 Task: Look for products in the category "Fragrance" from Store Brand only.
Action: Mouse moved to (286, 131)
Screenshot: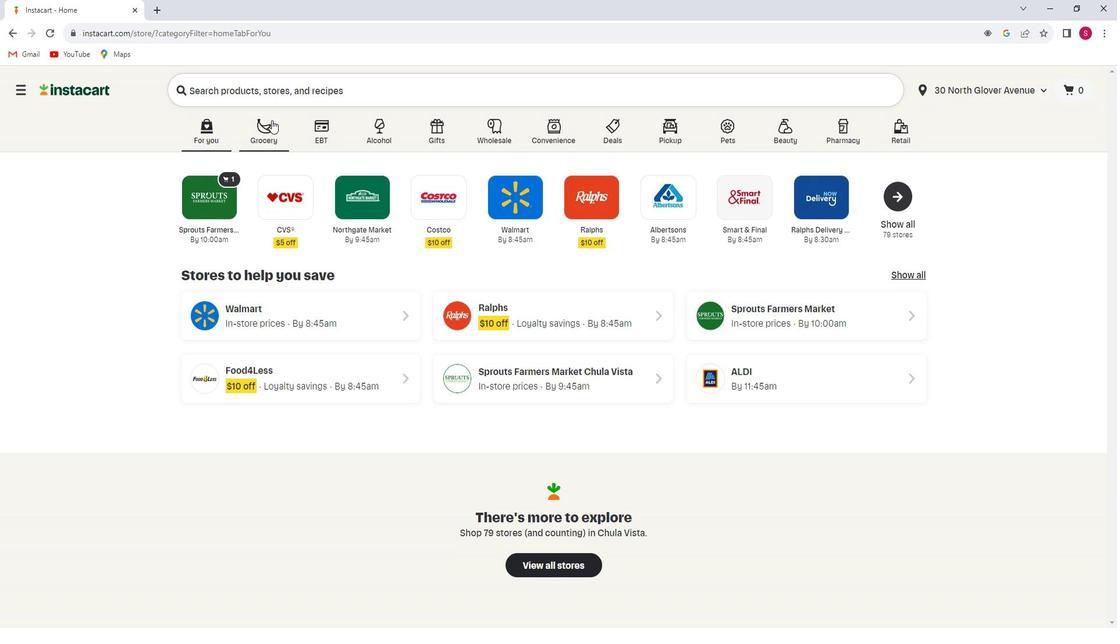 
Action: Mouse pressed left at (286, 131)
Screenshot: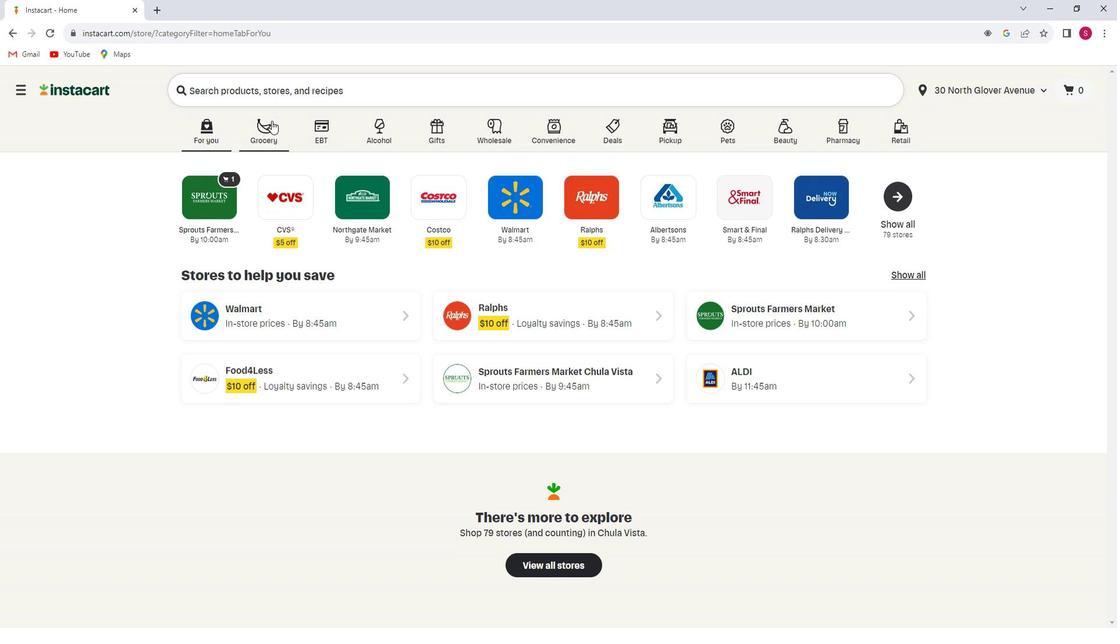 
Action: Mouse moved to (314, 350)
Screenshot: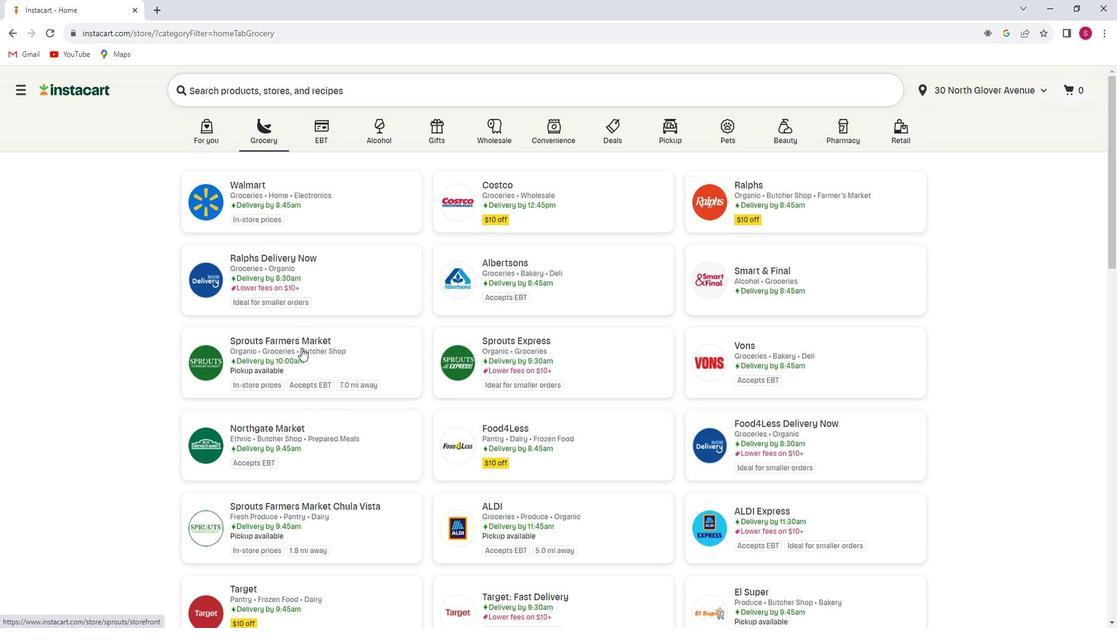 
Action: Mouse pressed left at (314, 350)
Screenshot: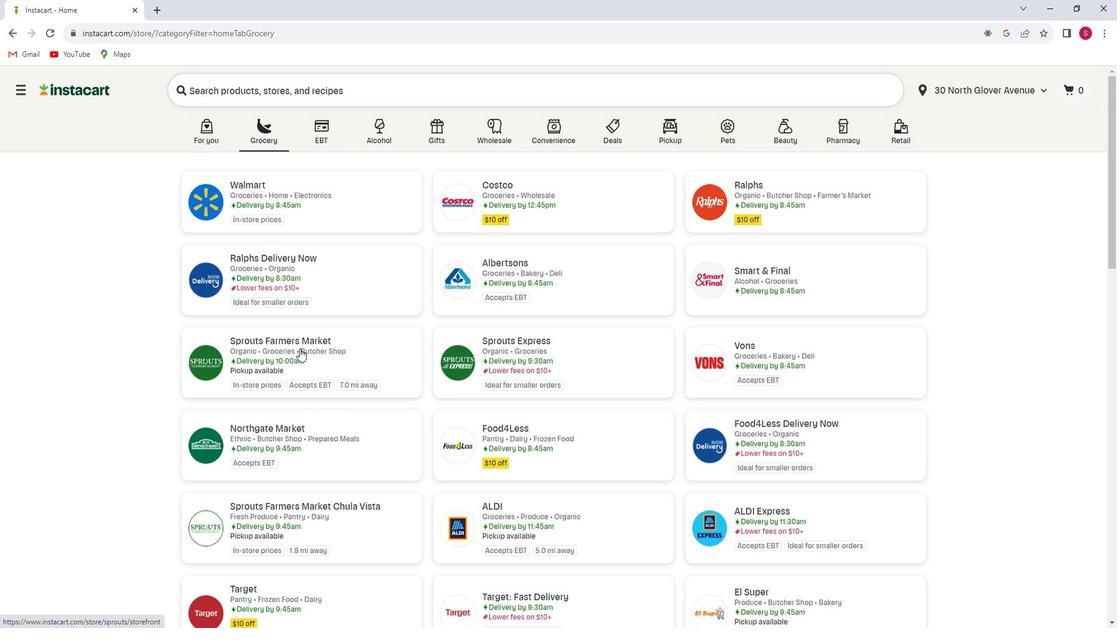 
Action: Mouse moved to (81, 390)
Screenshot: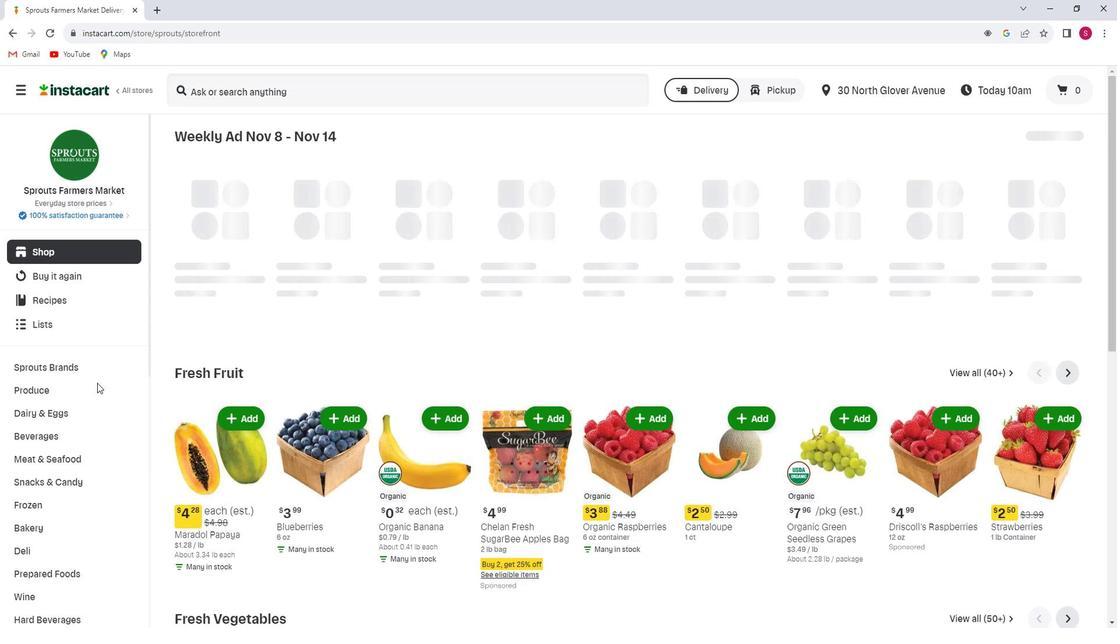 
Action: Mouse scrolled (81, 390) with delta (0, 0)
Screenshot: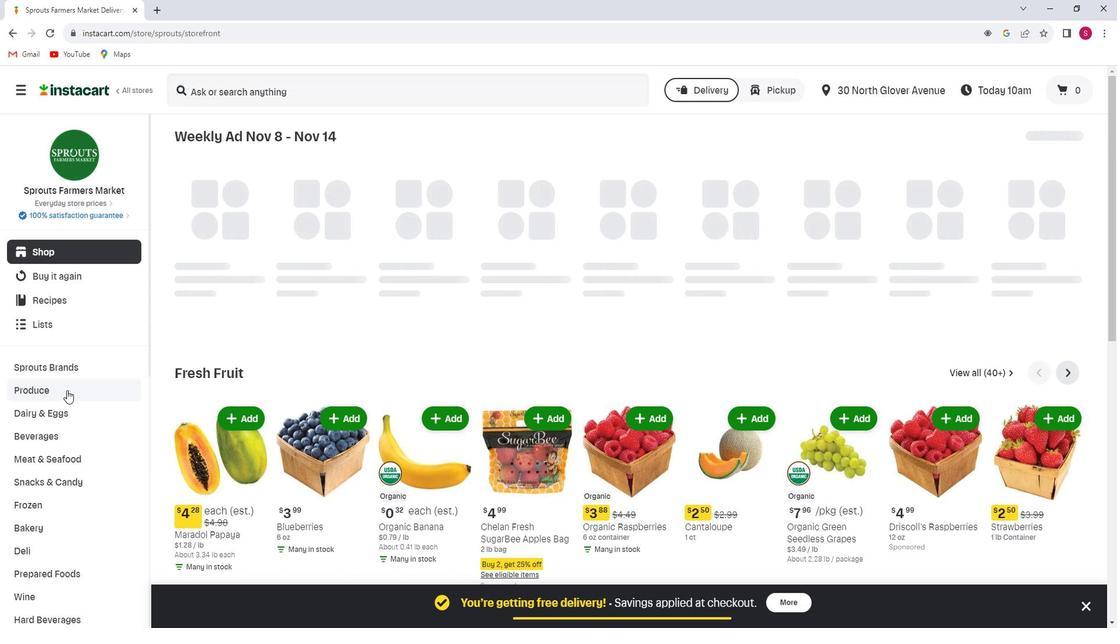 
Action: Mouse scrolled (81, 390) with delta (0, 0)
Screenshot: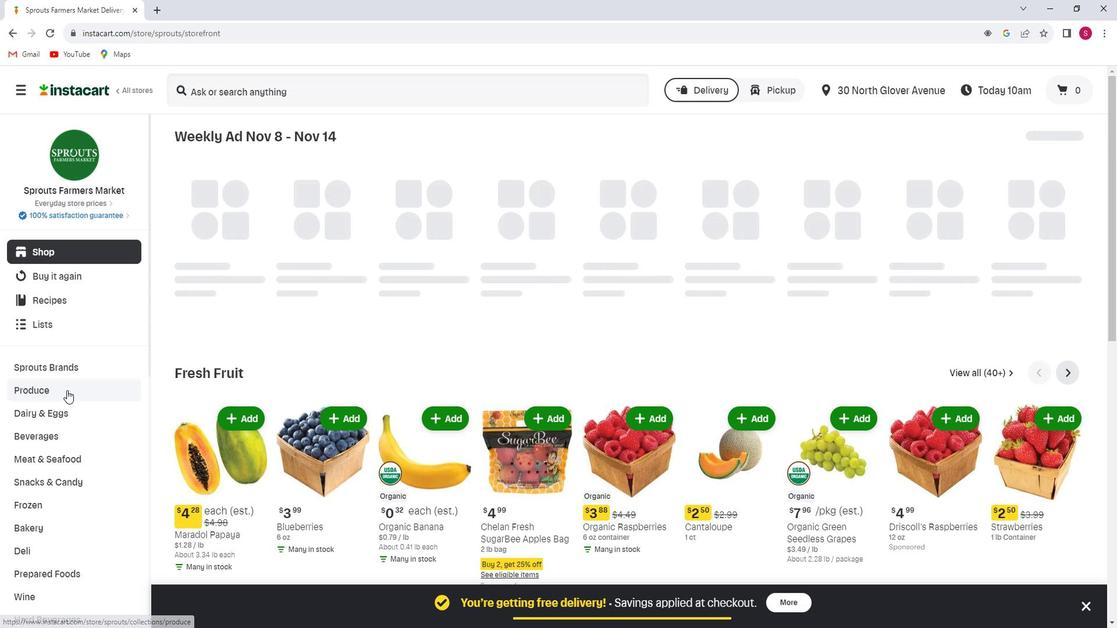 
Action: Mouse scrolled (81, 390) with delta (0, 0)
Screenshot: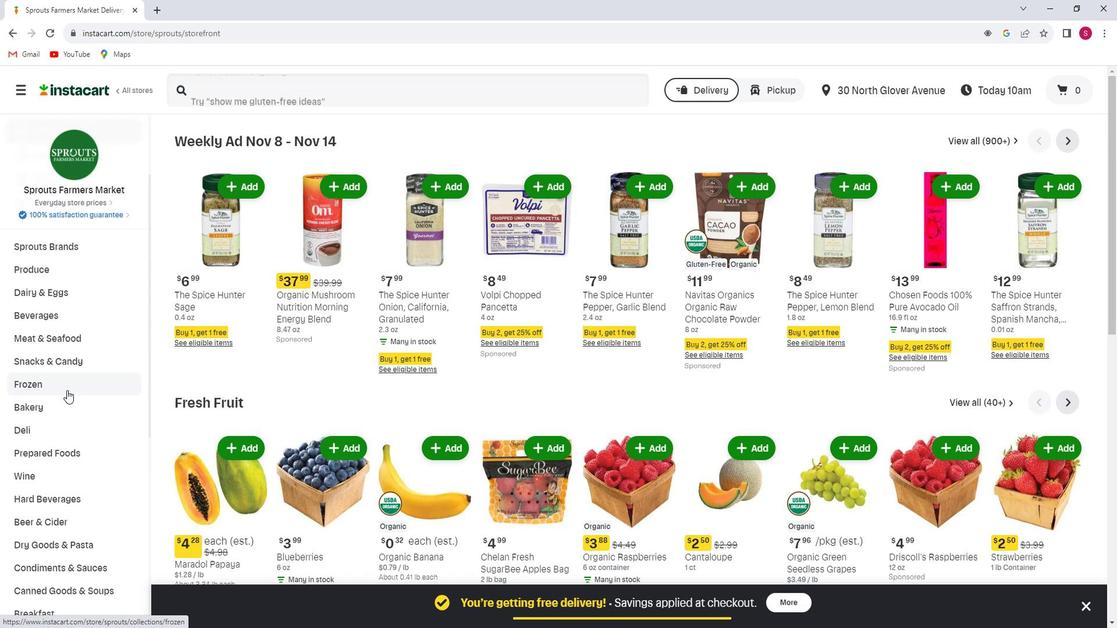 
Action: Mouse scrolled (81, 390) with delta (0, 0)
Screenshot: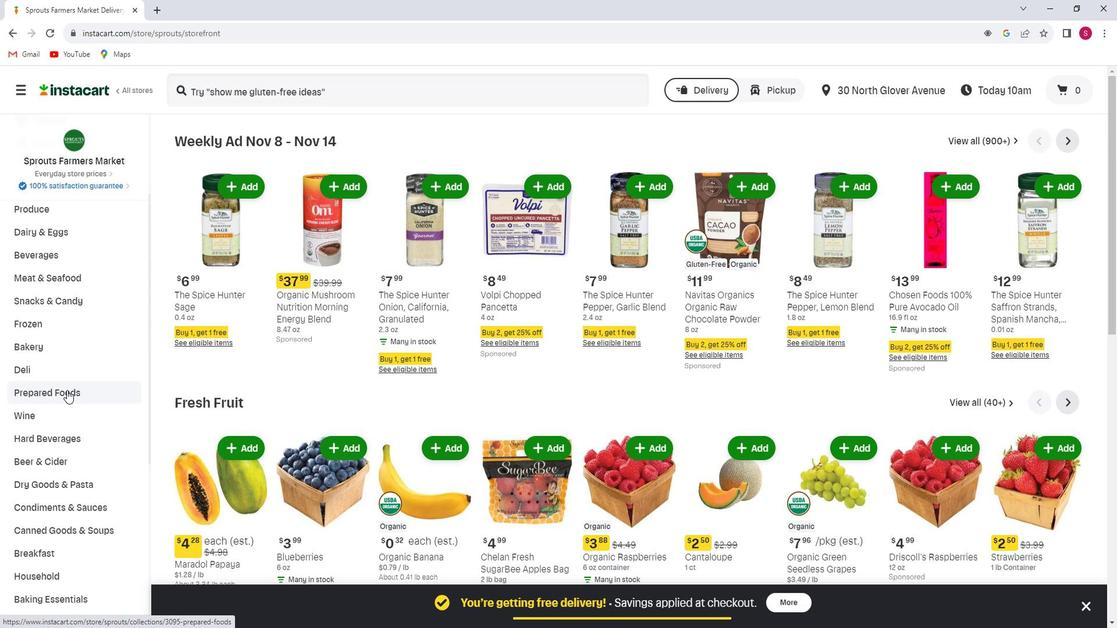 
Action: Mouse scrolled (81, 390) with delta (0, 0)
Screenshot: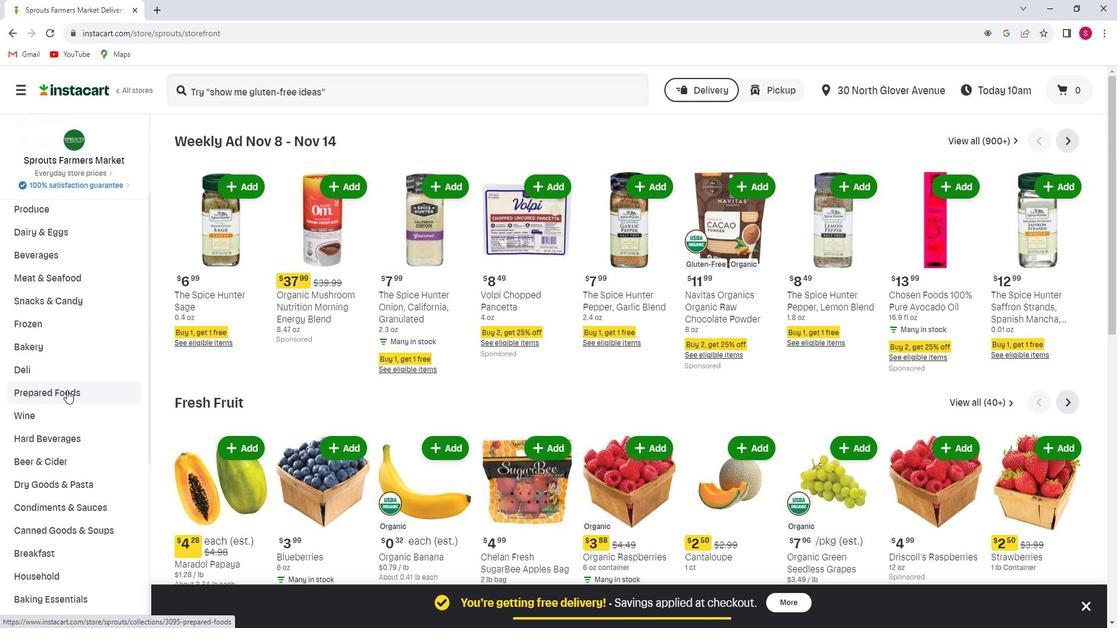 
Action: Mouse scrolled (81, 390) with delta (0, 0)
Screenshot: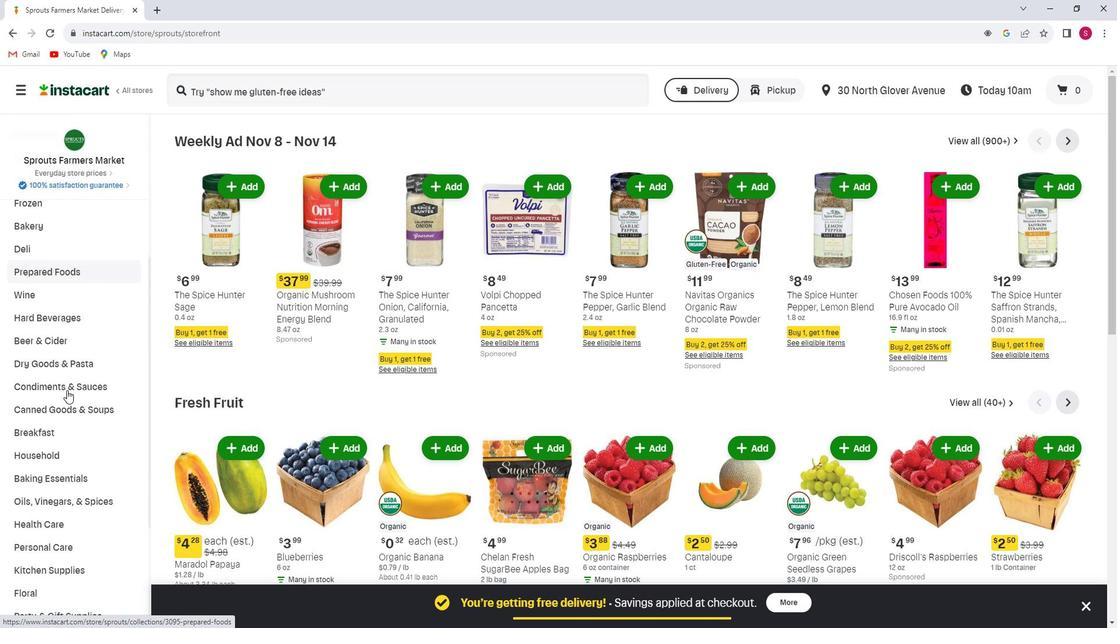 
Action: Mouse scrolled (81, 390) with delta (0, 0)
Screenshot: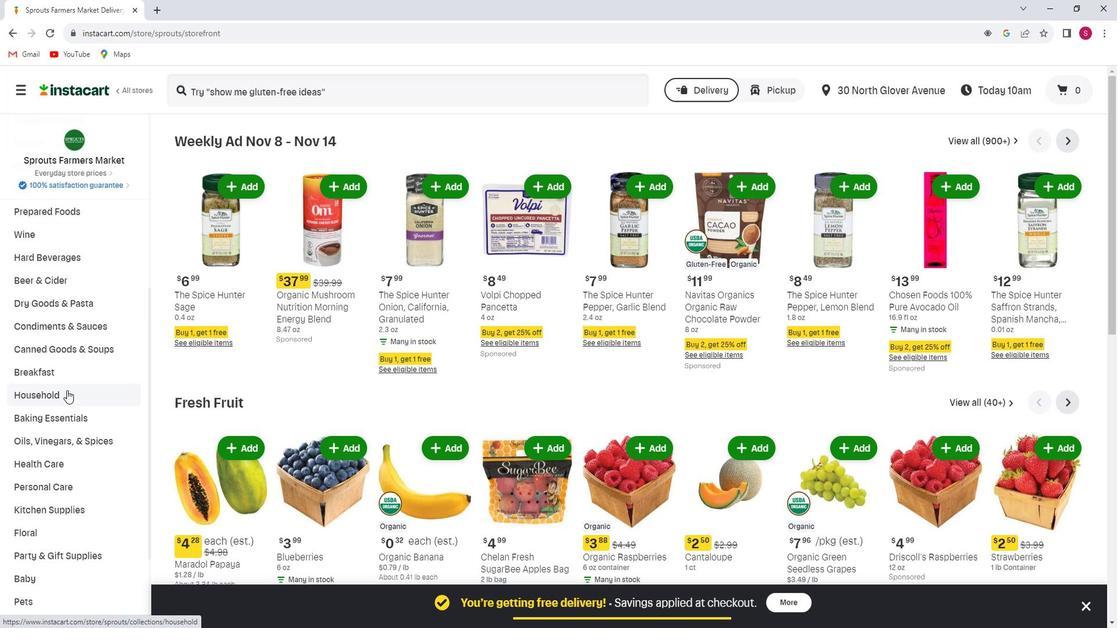 
Action: Mouse moved to (96, 416)
Screenshot: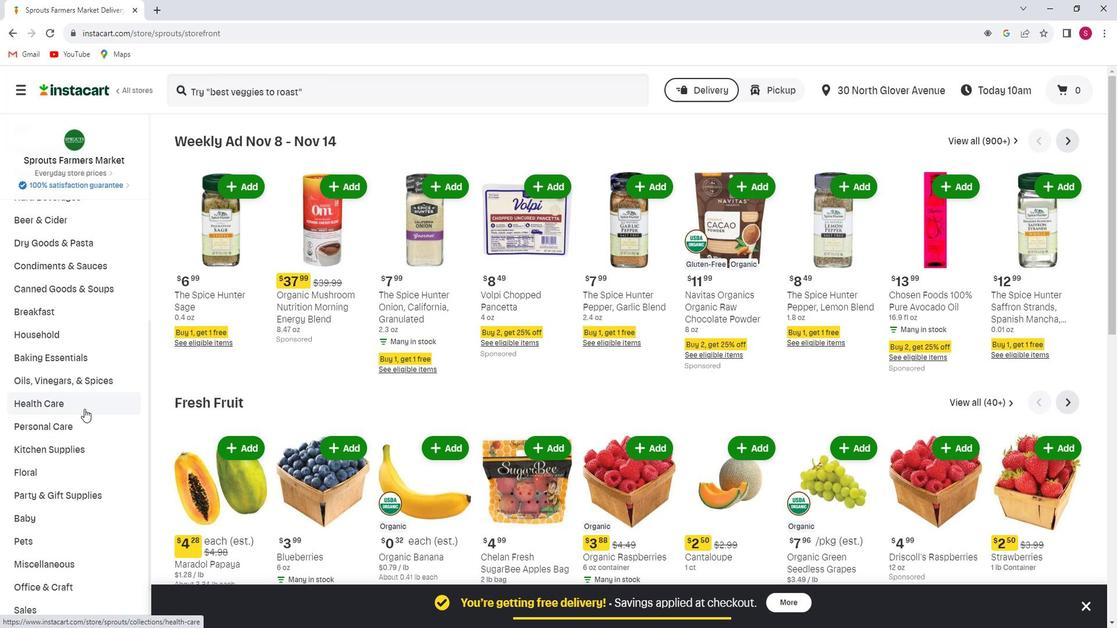 
Action: Mouse pressed left at (96, 416)
Screenshot: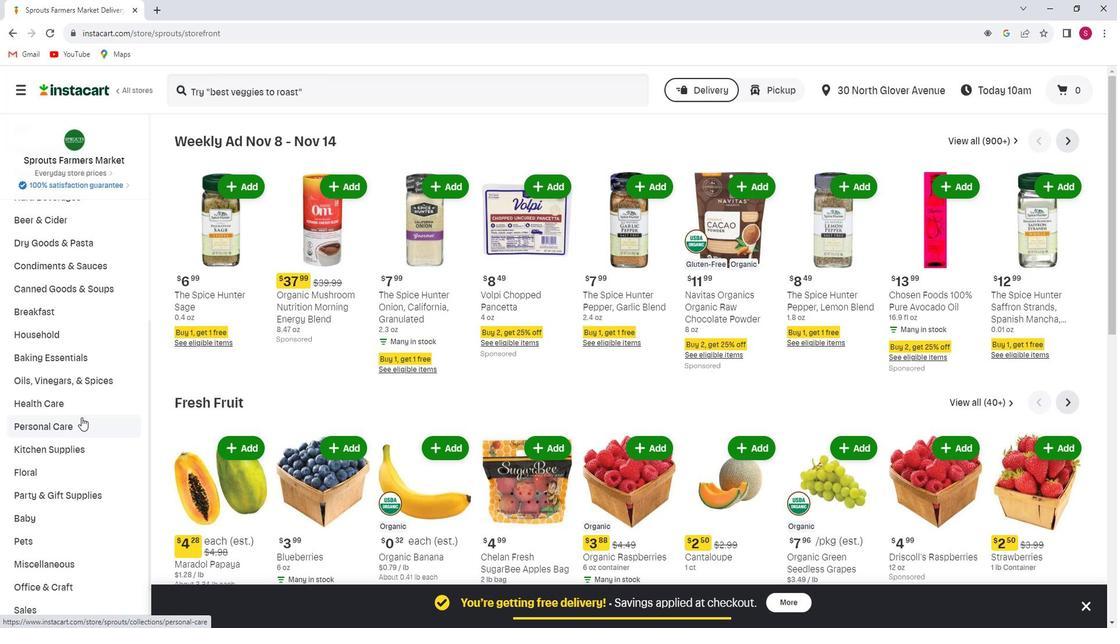 
Action: Mouse moved to (1023, 316)
Screenshot: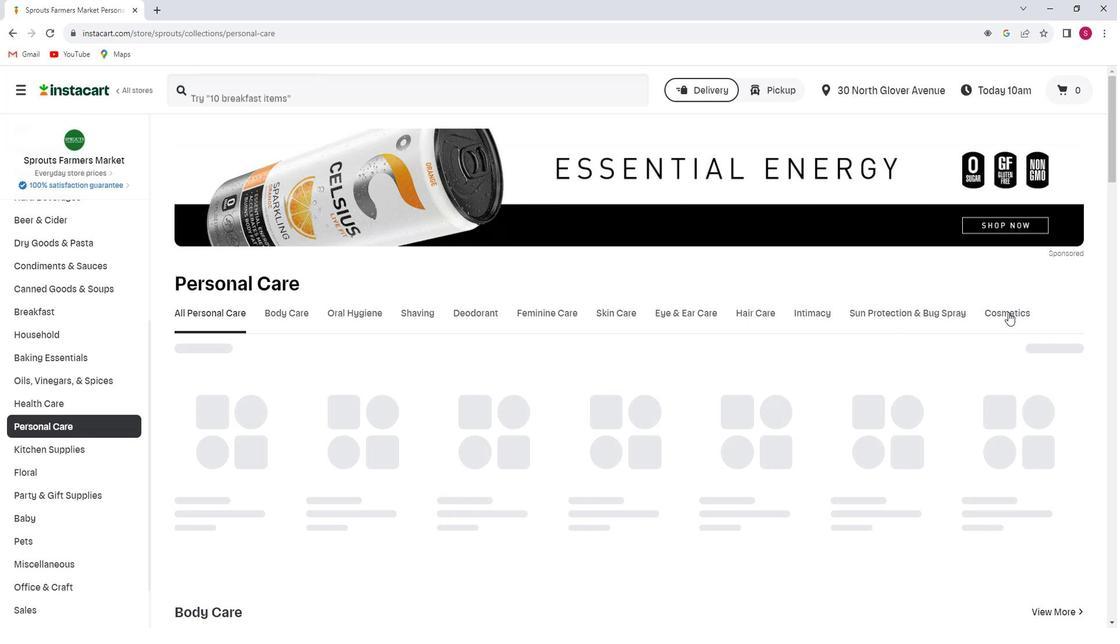 
Action: Mouse pressed left at (1023, 316)
Screenshot: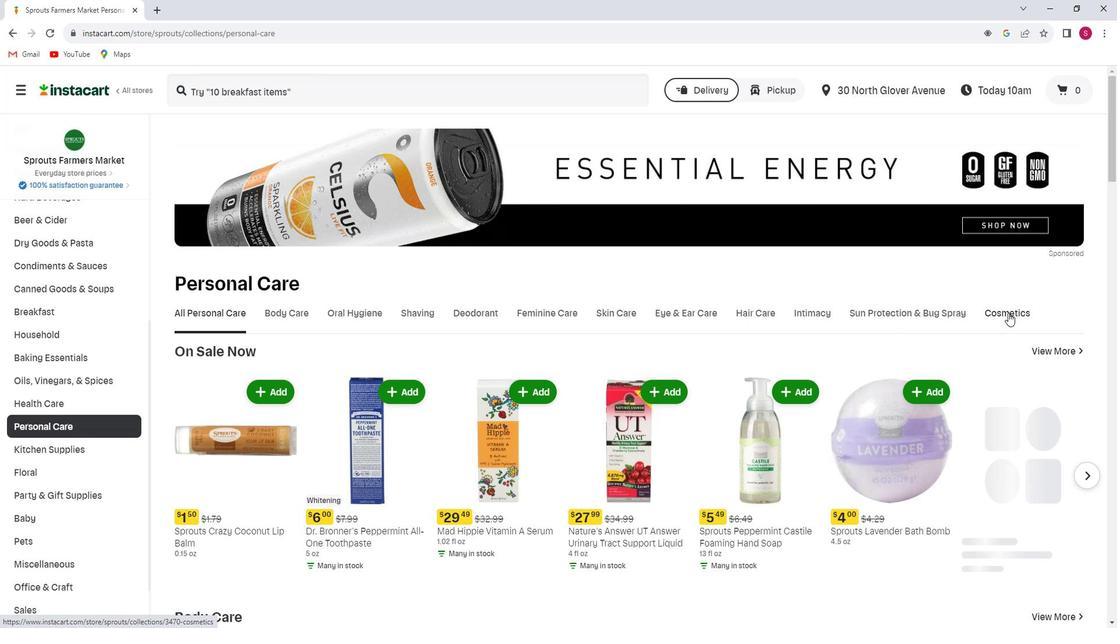 
Action: Mouse moved to (444, 372)
Screenshot: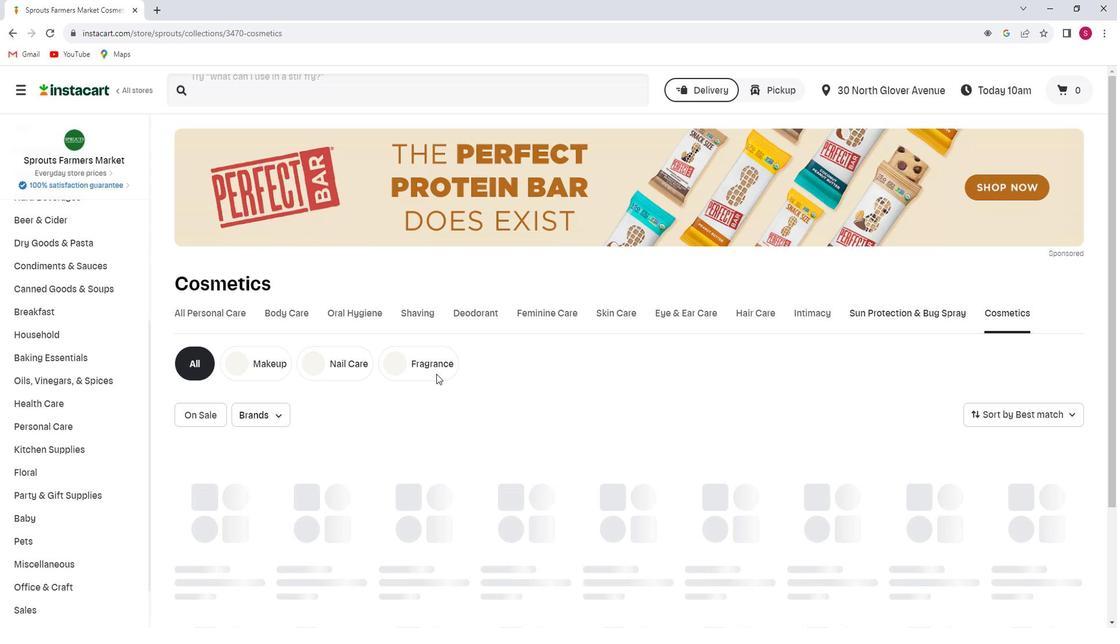 
Action: Mouse pressed left at (444, 372)
Screenshot: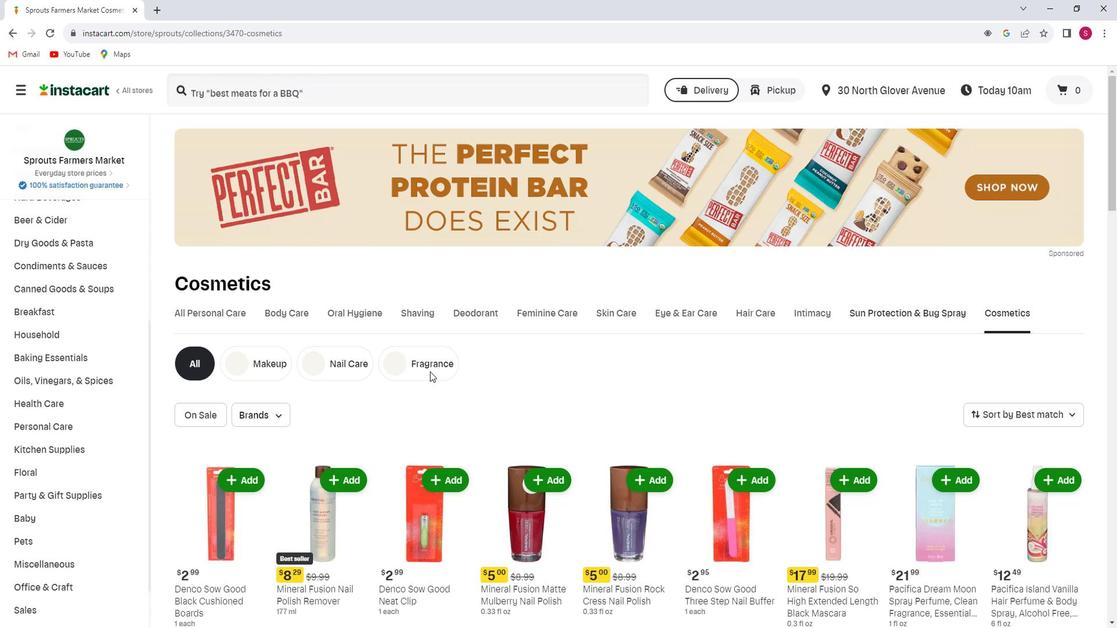 
Action: Mouse moved to (282, 409)
Screenshot: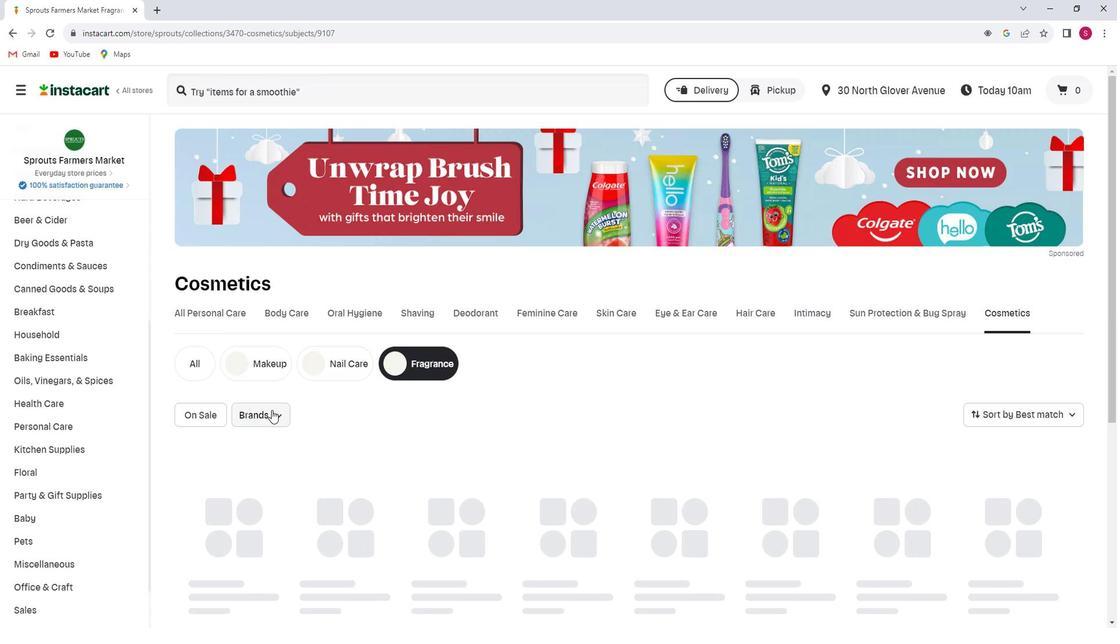 
Action: Mouse pressed left at (282, 409)
Screenshot: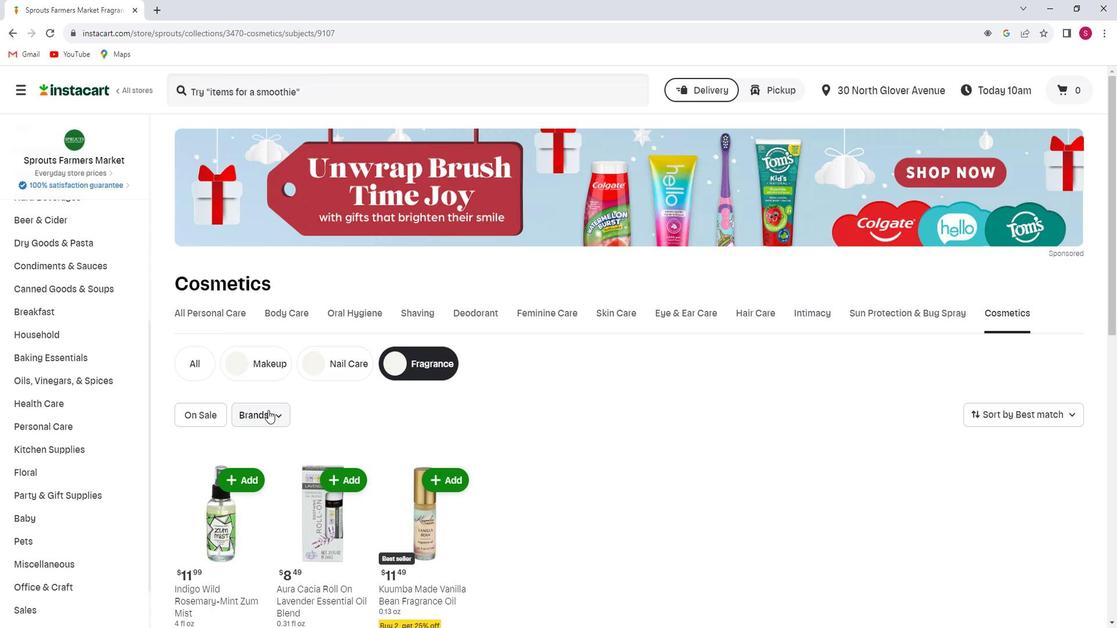 
Action: Mouse moved to (270, 454)
Screenshot: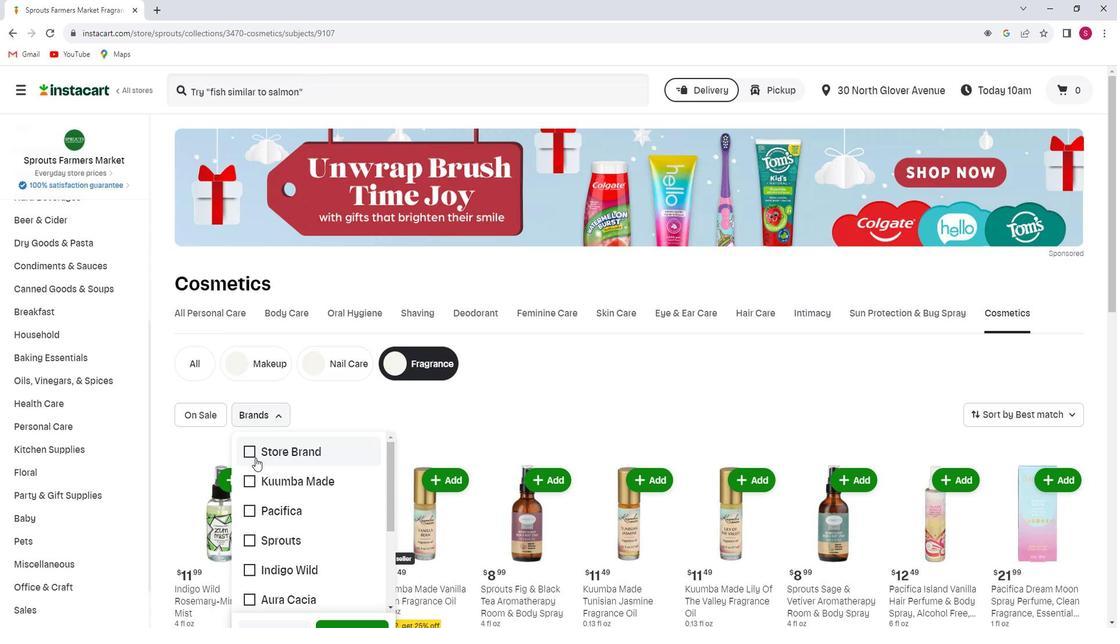 
Action: Mouse pressed left at (270, 454)
Screenshot: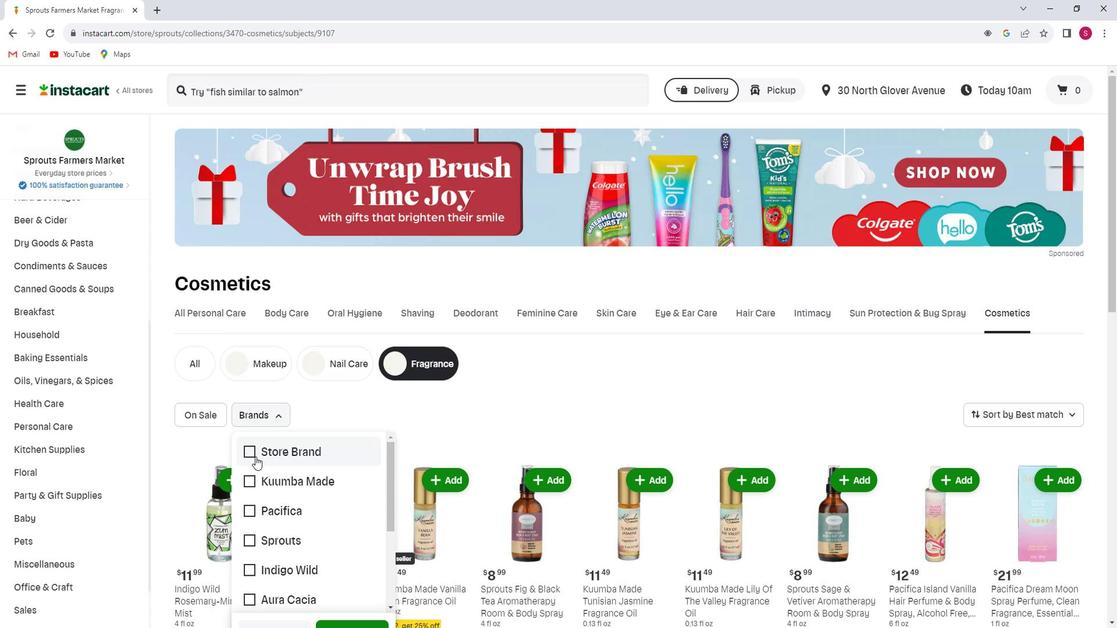 
Action: Mouse scrolled (270, 454) with delta (0, 0)
Screenshot: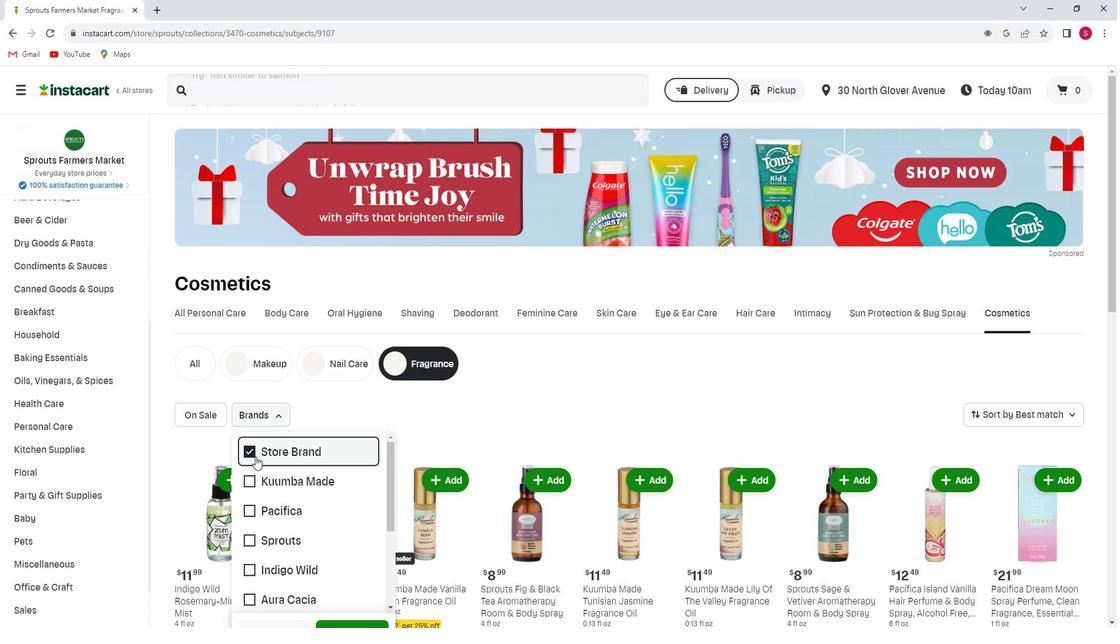 
Action: Mouse scrolled (270, 454) with delta (0, 0)
Screenshot: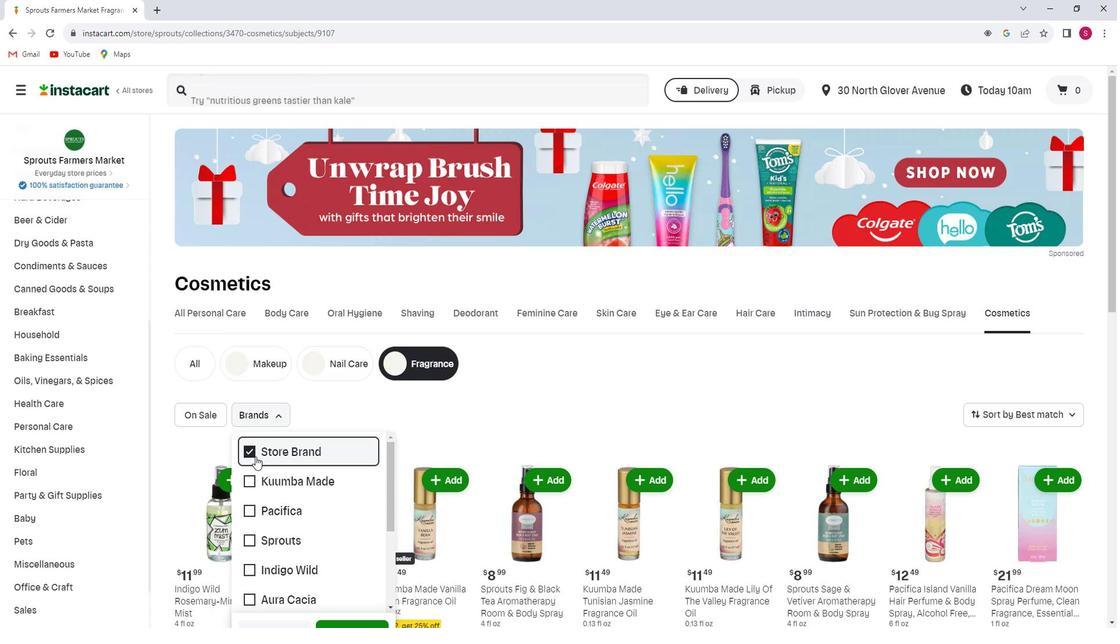 
Action: Mouse moved to (532, 391)
Screenshot: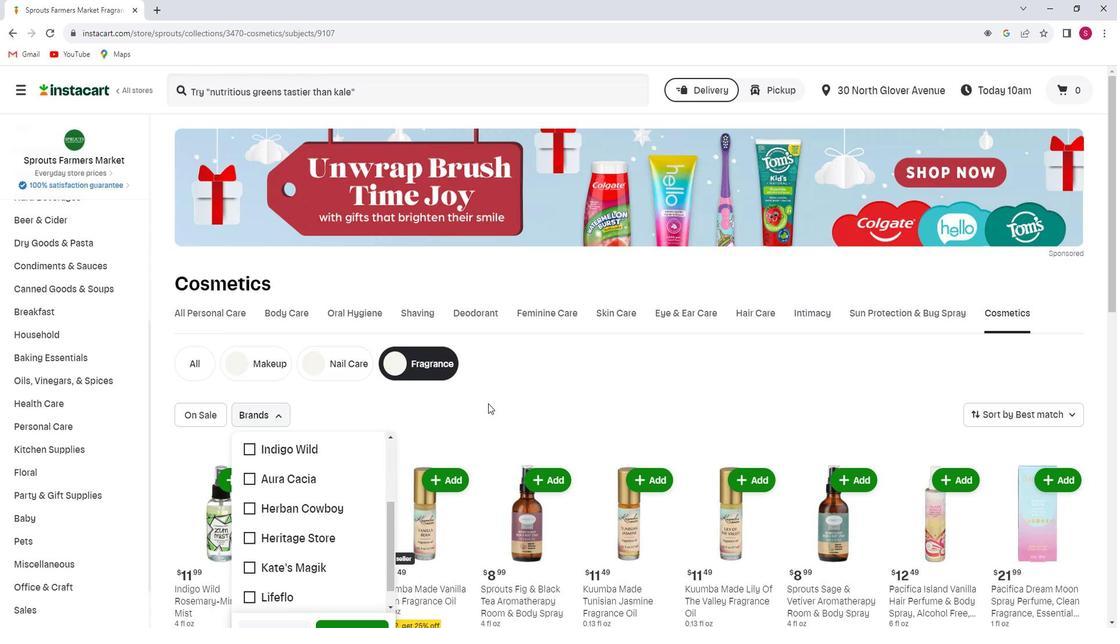 
Action: Mouse scrolled (532, 390) with delta (0, 0)
Screenshot: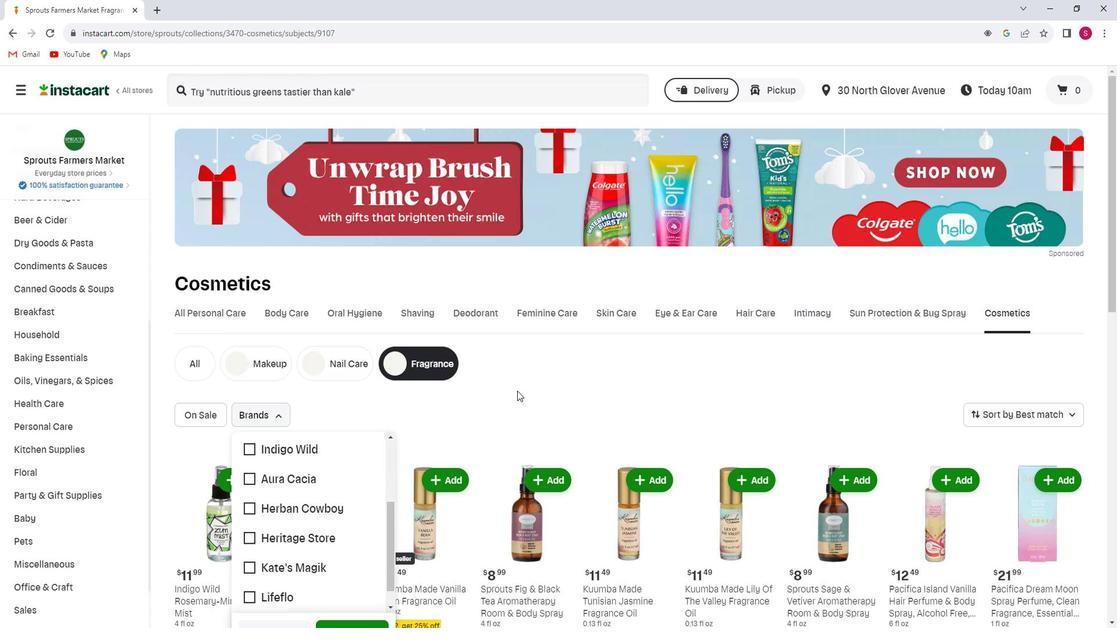 
Action: Mouse scrolled (532, 390) with delta (0, 0)
Screenshot: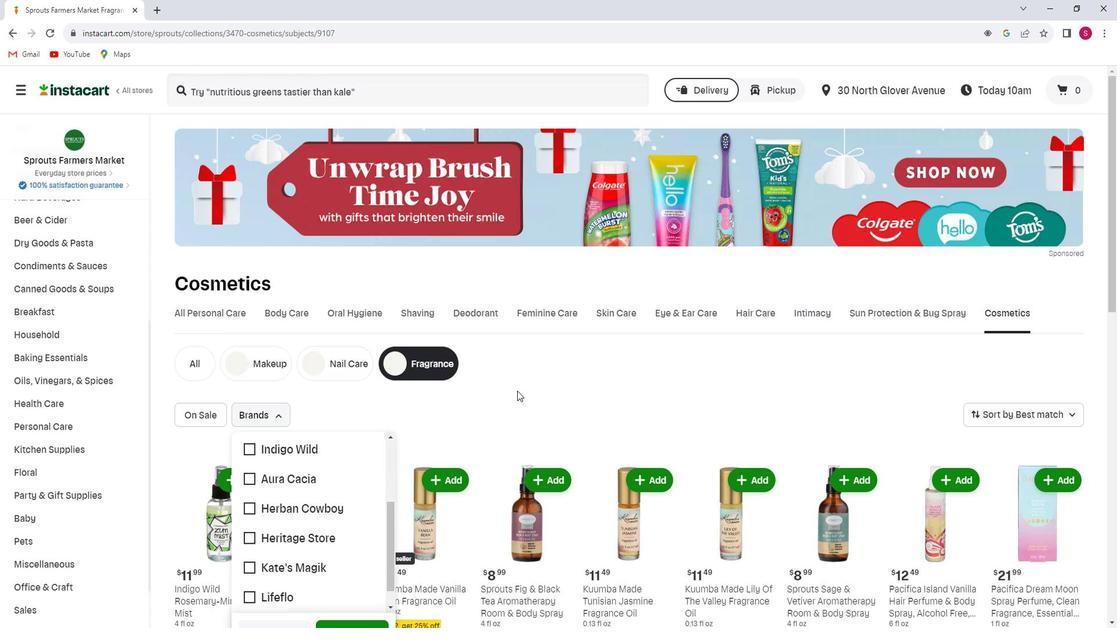 
Action: Mouse scrolled (532, 390) with delta (0, 0)
Screenshot: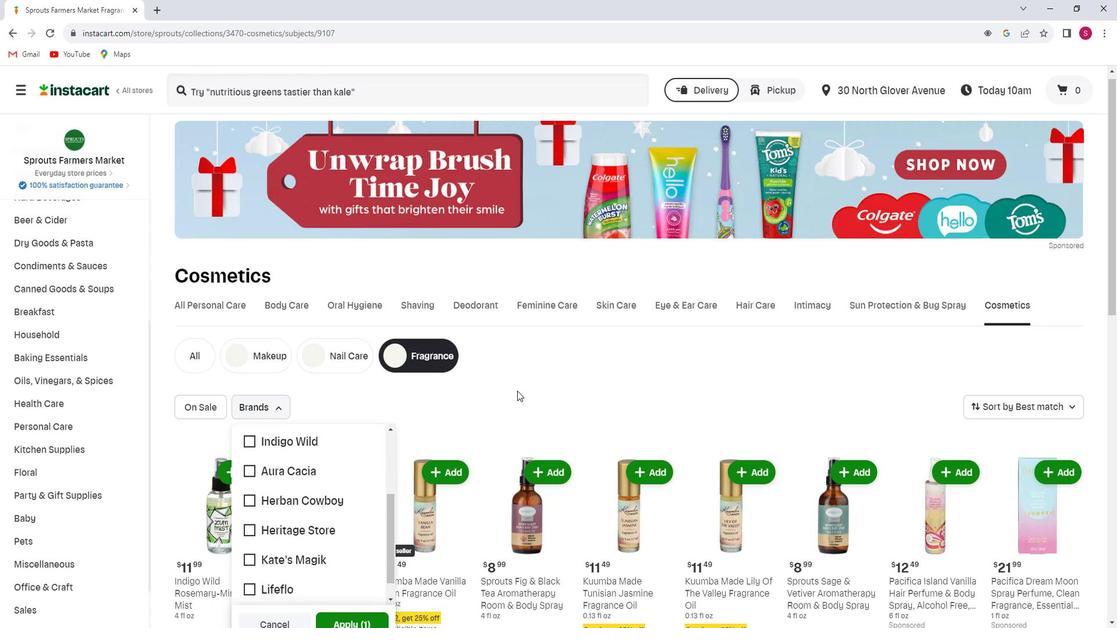 
Action: Mouse moved to (375, 447)
Screenshot: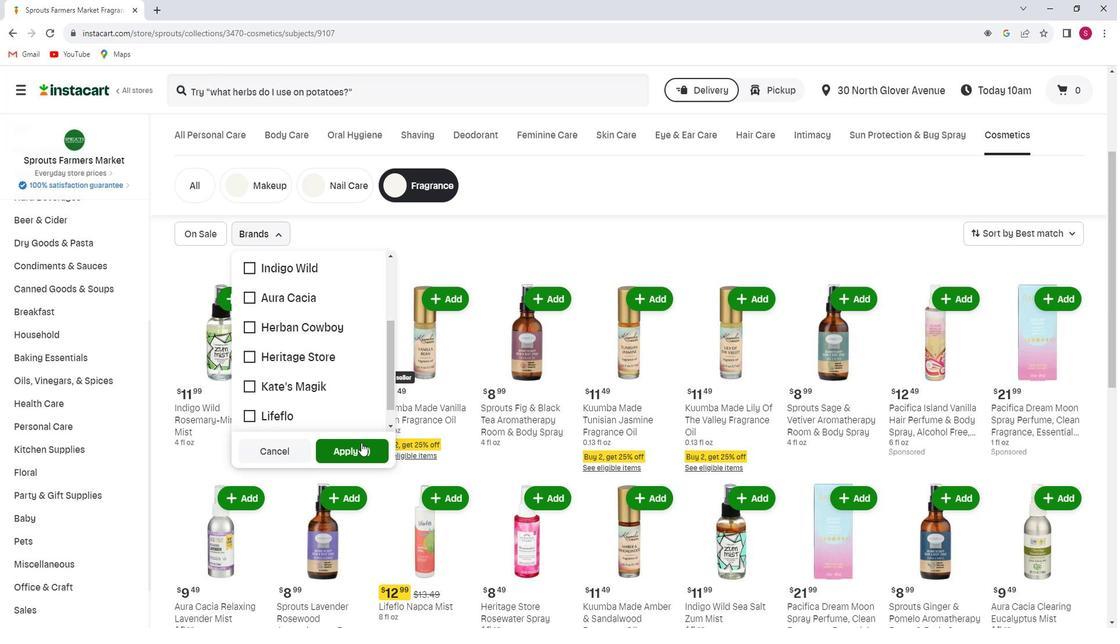 
Action: Mouse pressed left at (375, 447)
Screenshot: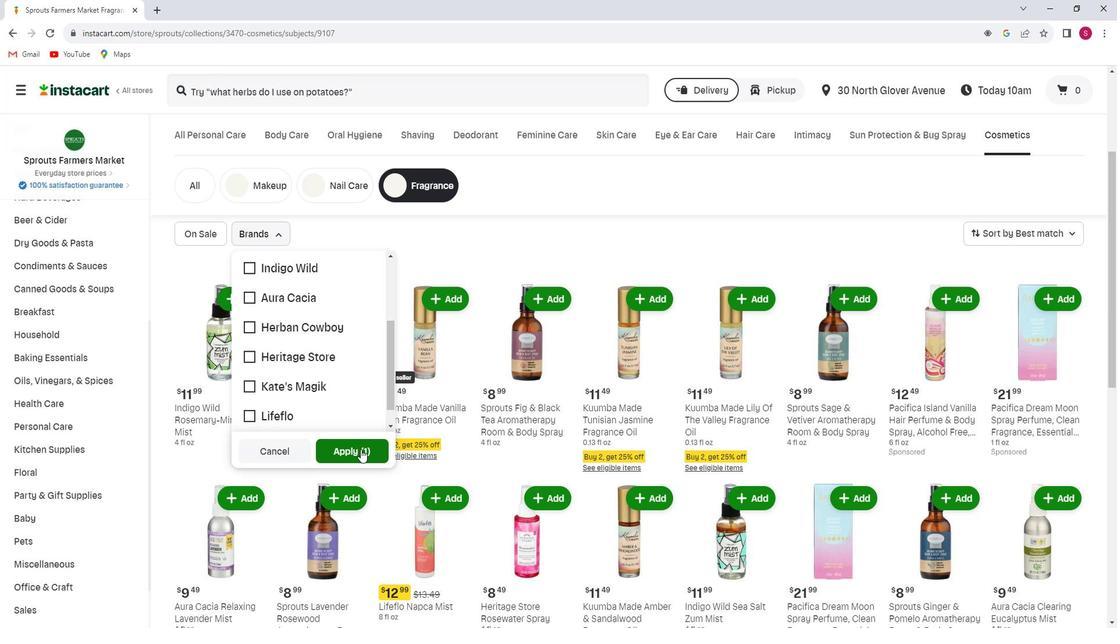 
